 Task: Create Card Training Workshop Analytics Review in Board Competitive Intelligence Platforms and Tools to Workspace Business Valuation Services. Create Card Elderly Care Review in Board Brand Guidelines Review and Optimization to Workspace Business Valuation Services. Create Card Employee Wellness Analytics Review in Board Business Model Revenue Model Validation and Improvement to Workspace Business Valuation Services
Action: Mouse moved to (238, 189)
Screenshot: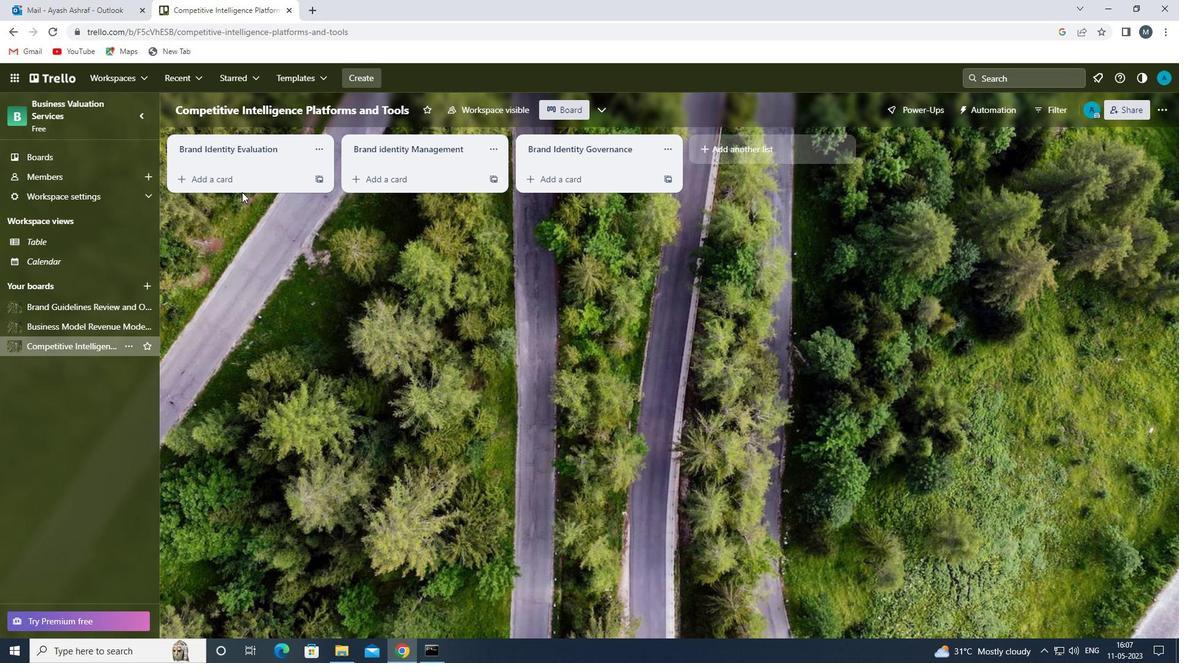 
Action: Mouse pressed left at (238, 189)
Screenshot: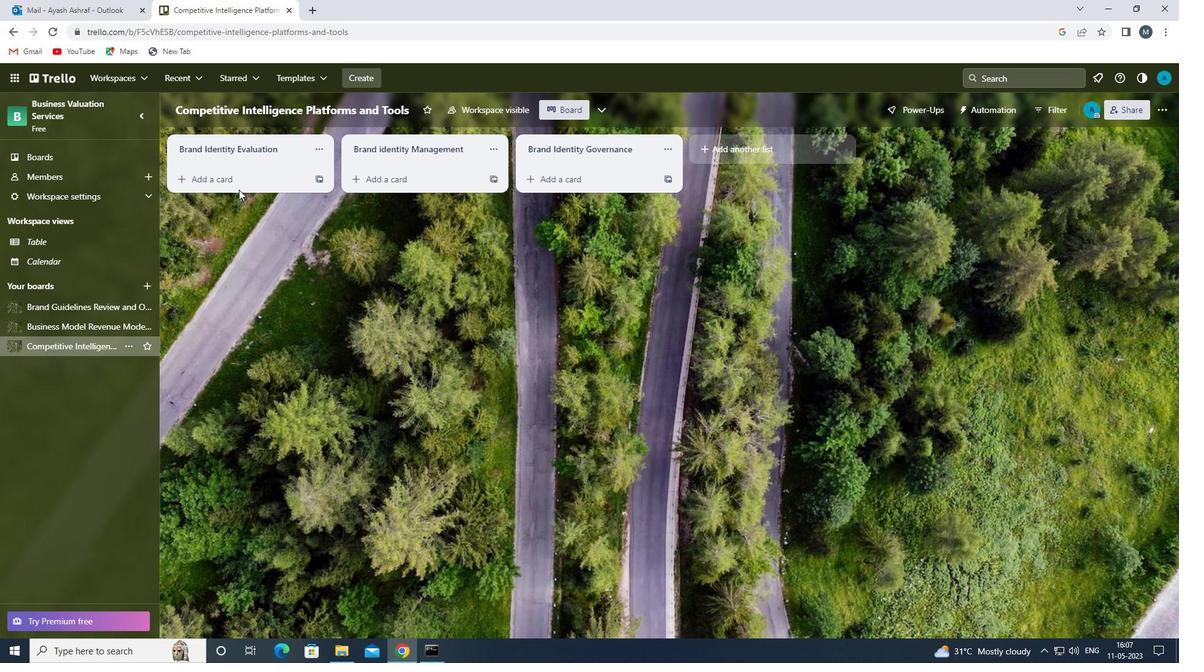 
Action: Mouse moved to (239, 184)
Screenshot: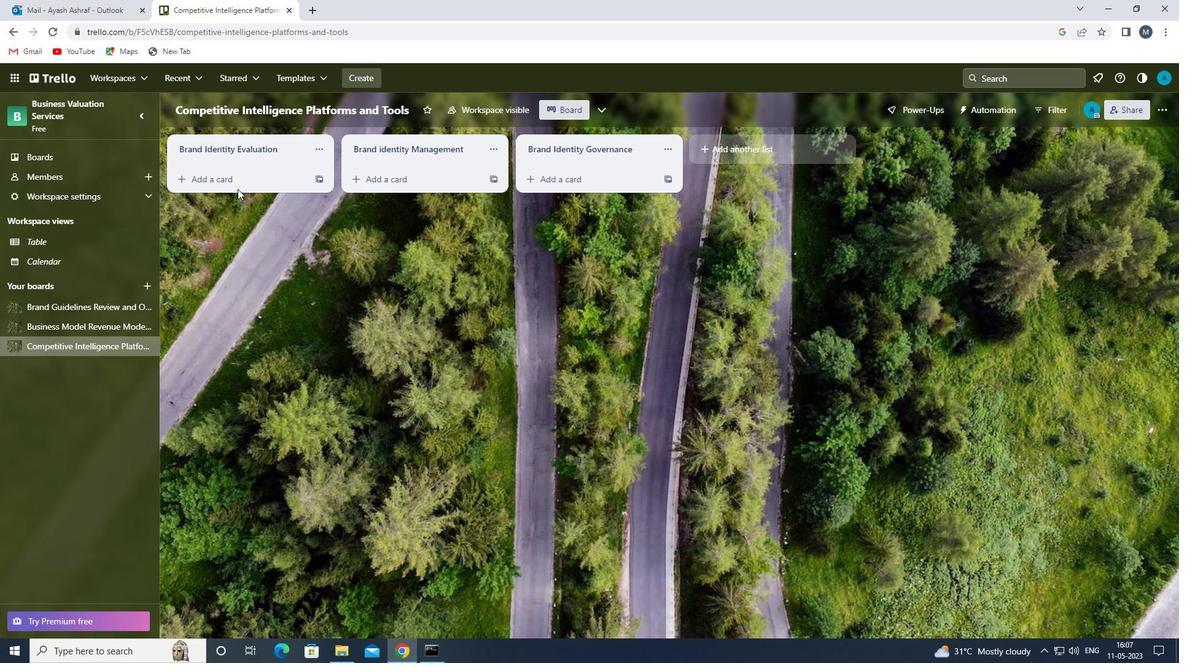 
Action: Mouse pressed left at (239, 184)
Screenshot: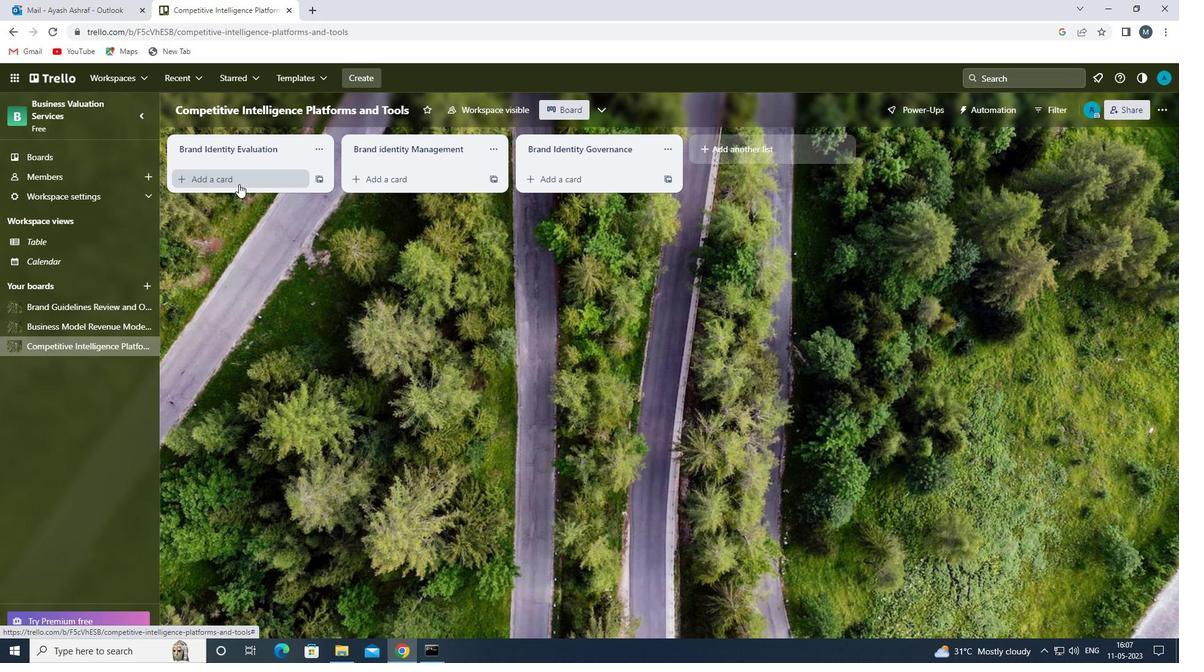 
Action: Mouse moved to (243, 187)
Screenshot: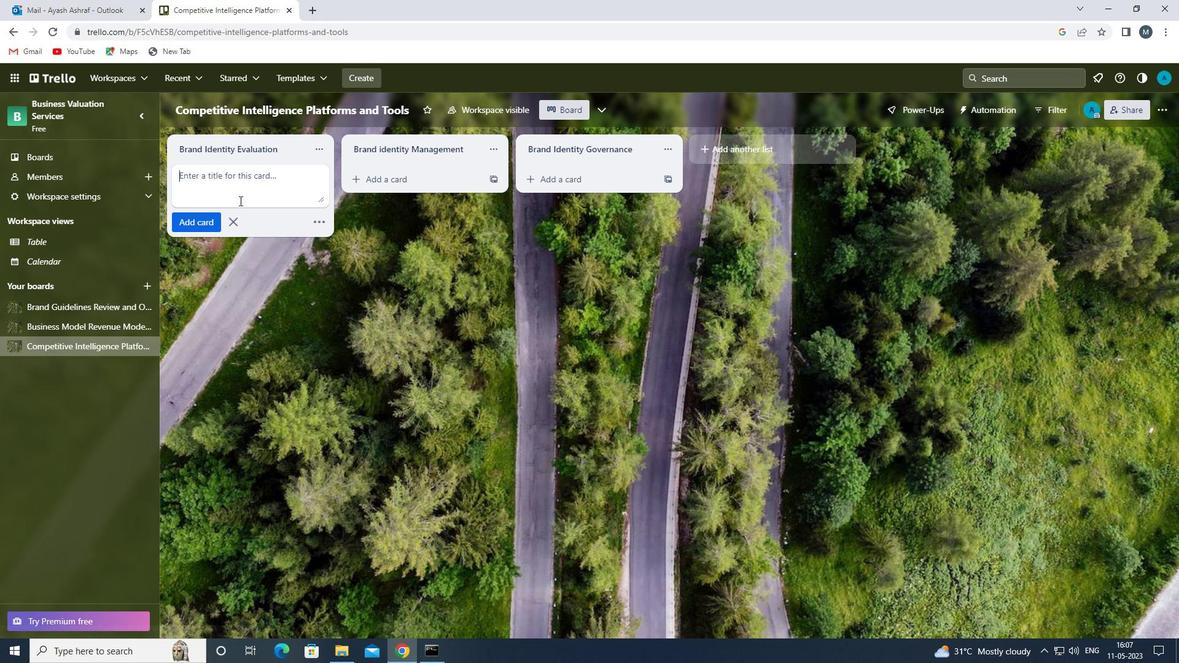
Action: Mouse pressed left at (243, 187)
Screenshot: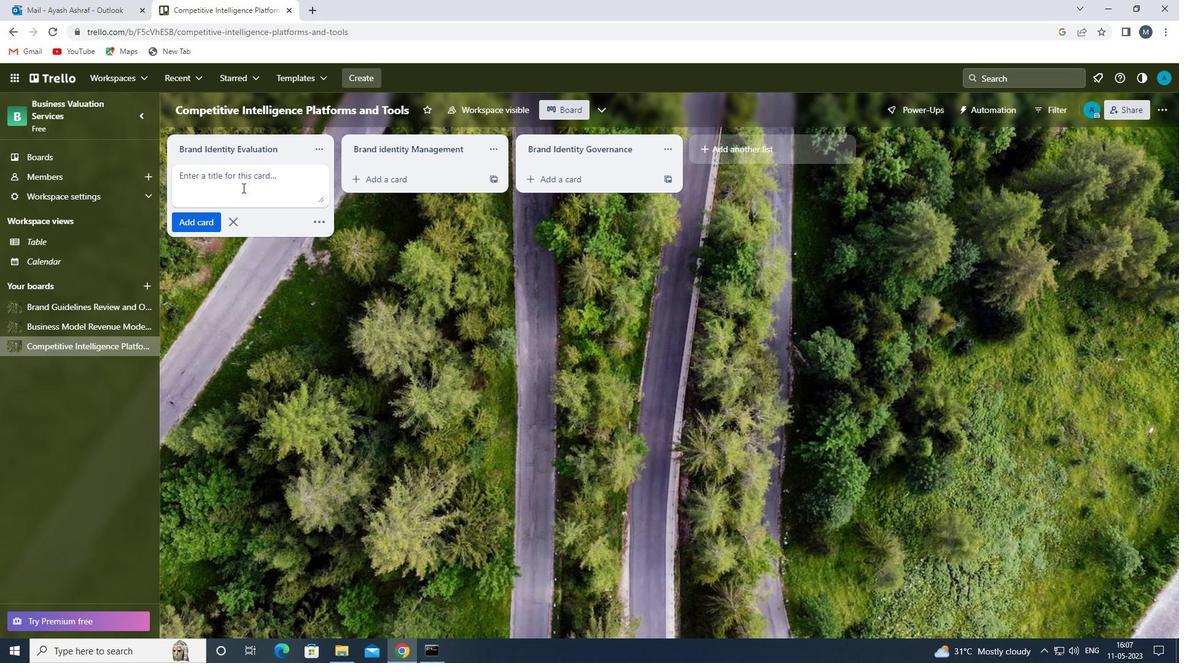 
Action: Mouse moved to (258, 214)
Screenshot: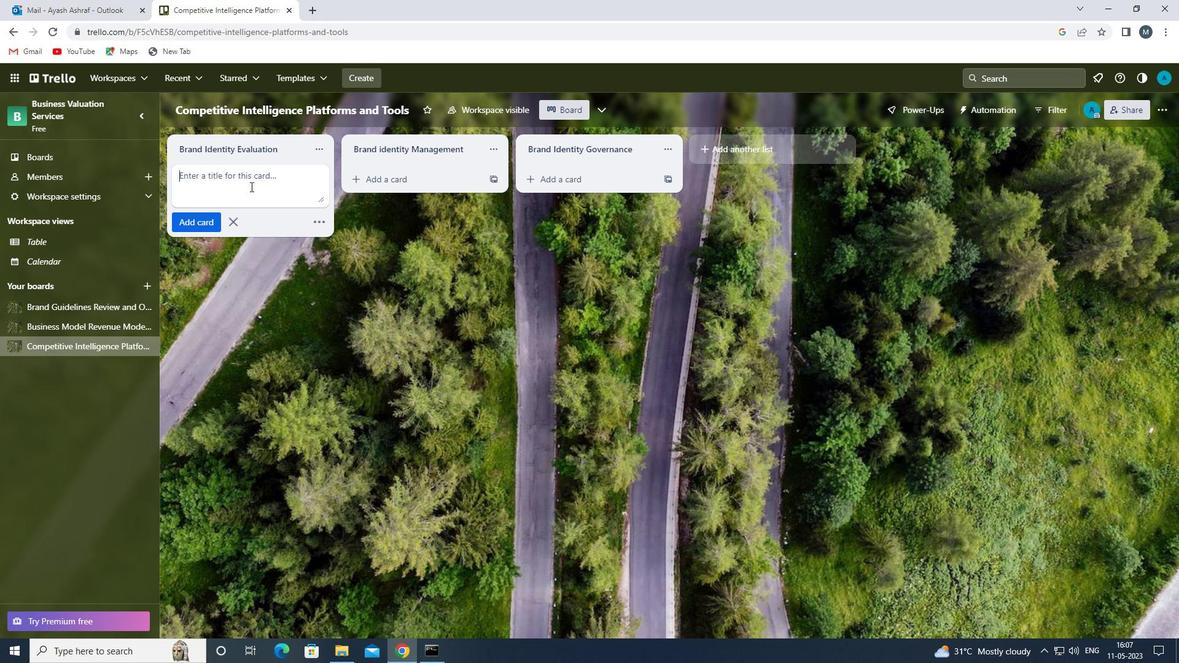 
Action: Key pressed <Key.shift>TRAINING<Key.space><Key.shift><Key.shift>WORKSHOP<Key.space><Key.shift>ANALYTICS<Key.space><Key.shift>REVIEW
Screenshot: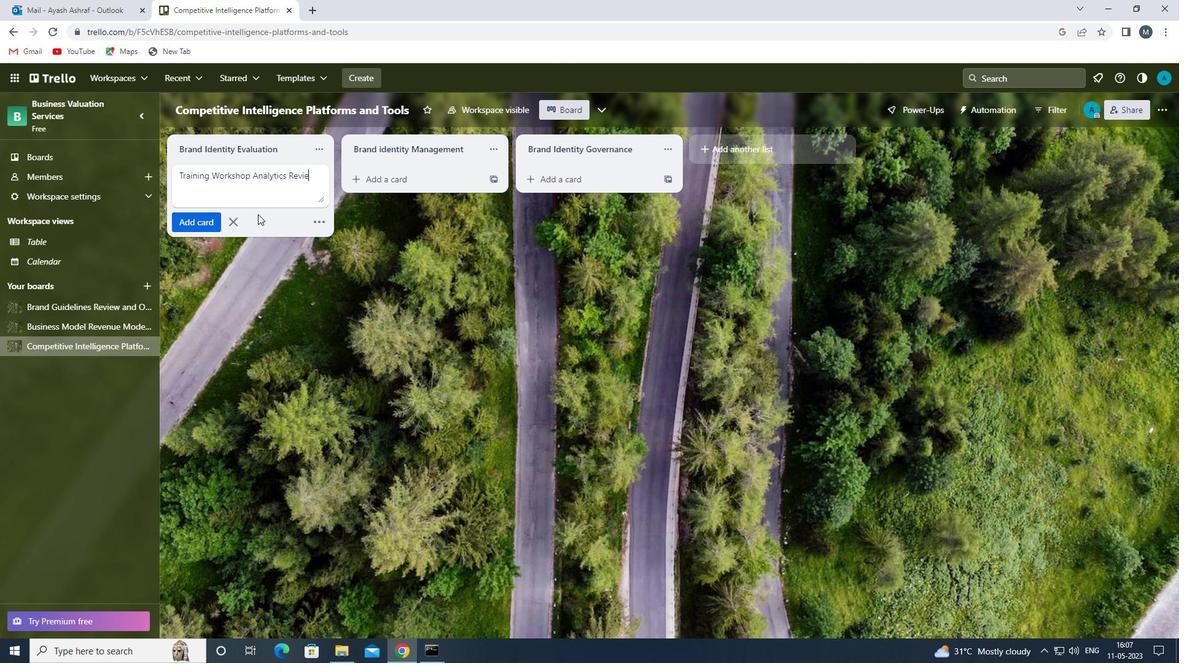 
Action: Mouse moved to (193, 217)
Screenshot: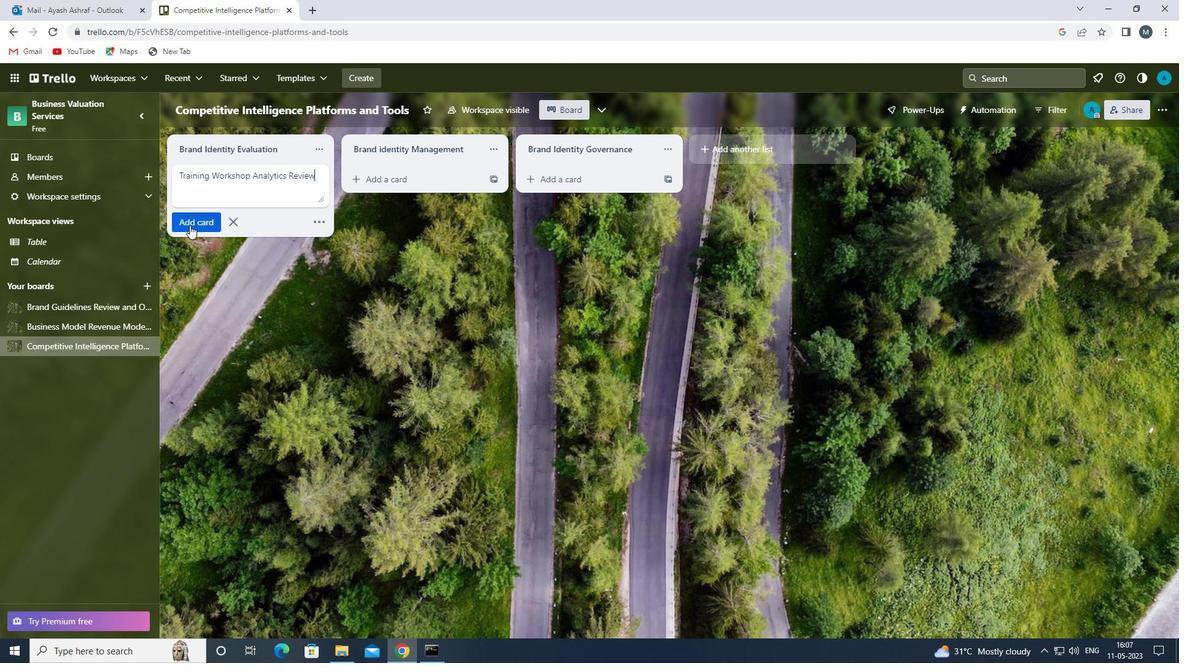 
Action: Mouse pressed left at (193, 217)
Screenshot: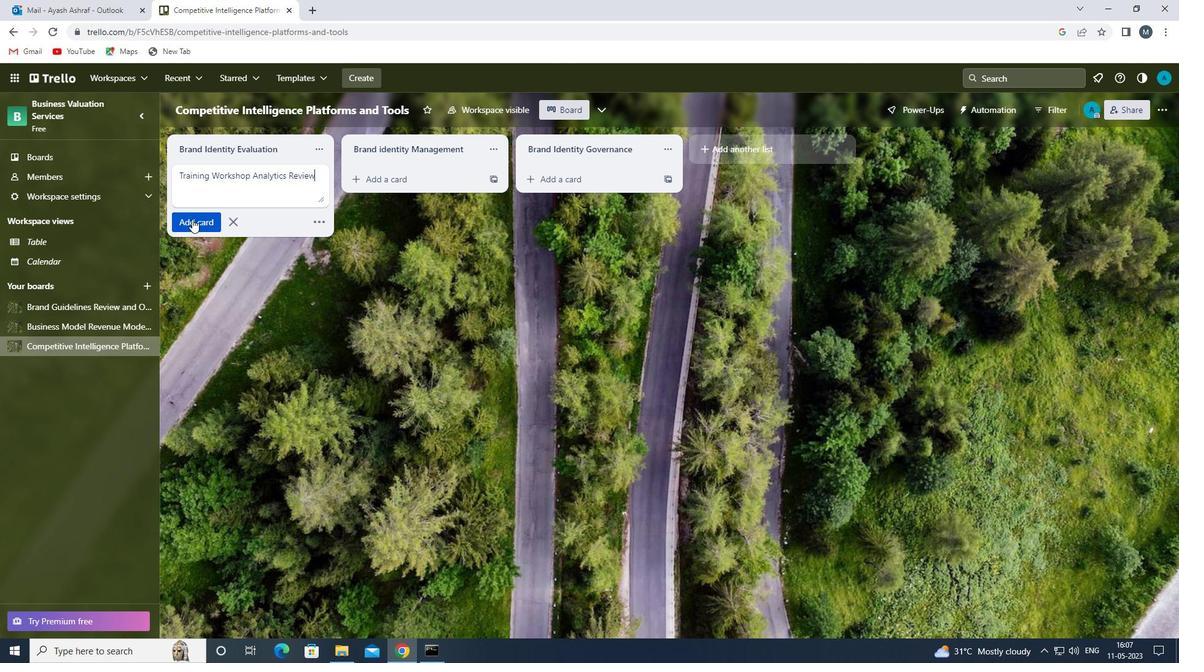 
Action: Mouse moved to (228, 251)
Screenshot: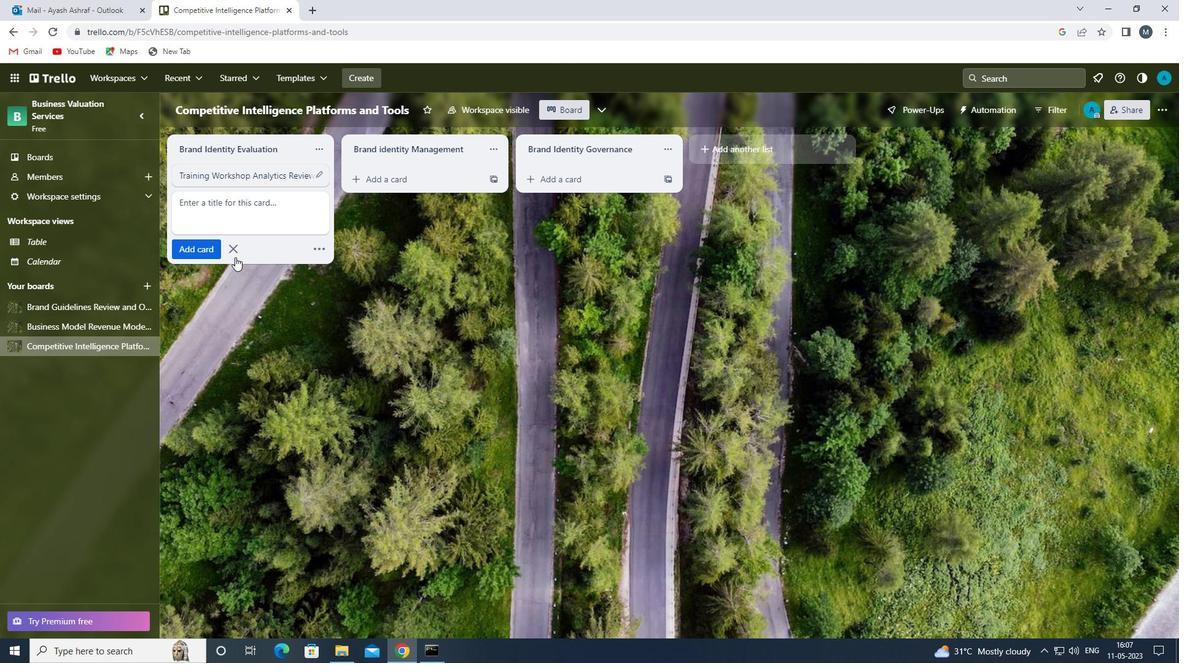 
Action: Mouse pressed left at (228, 251)
Screenshot: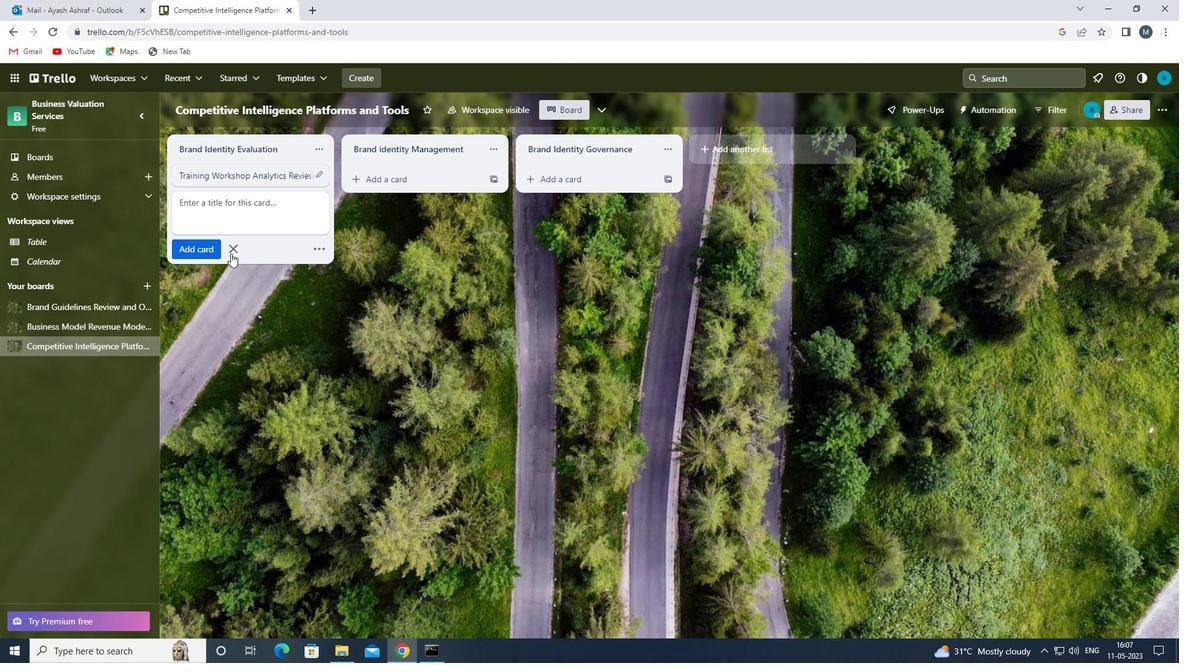 
Action: Mouse moved to (86, 307)
Screenshot: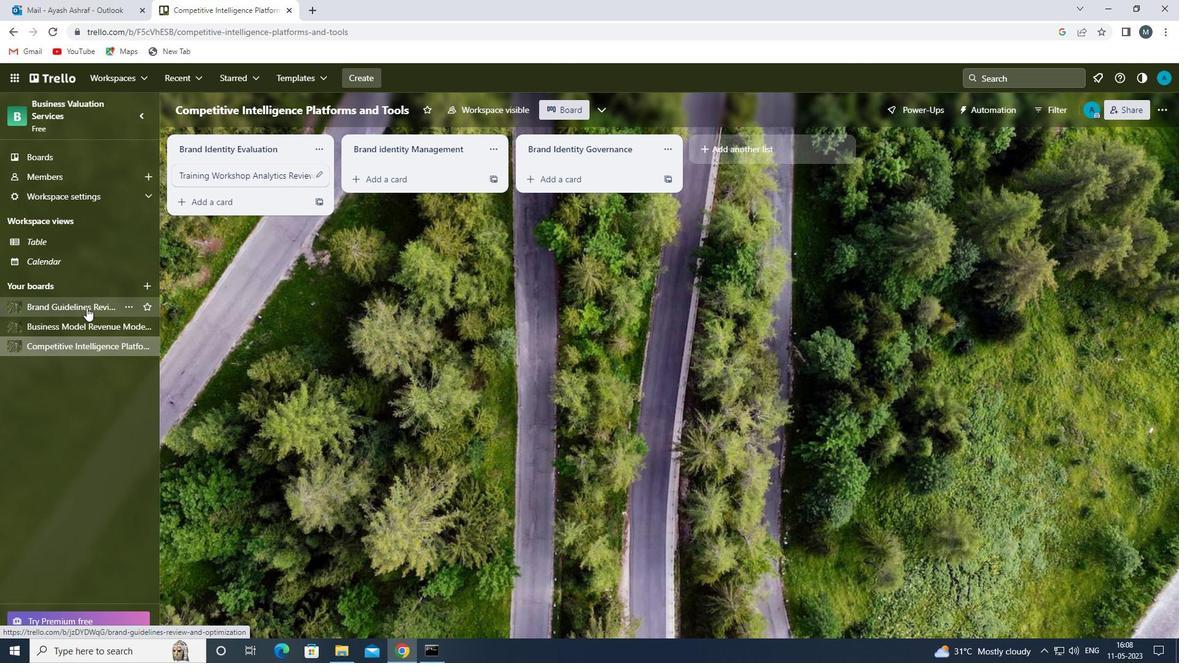 
Action: Mouse pressed left at (86, 307)
Screenshot: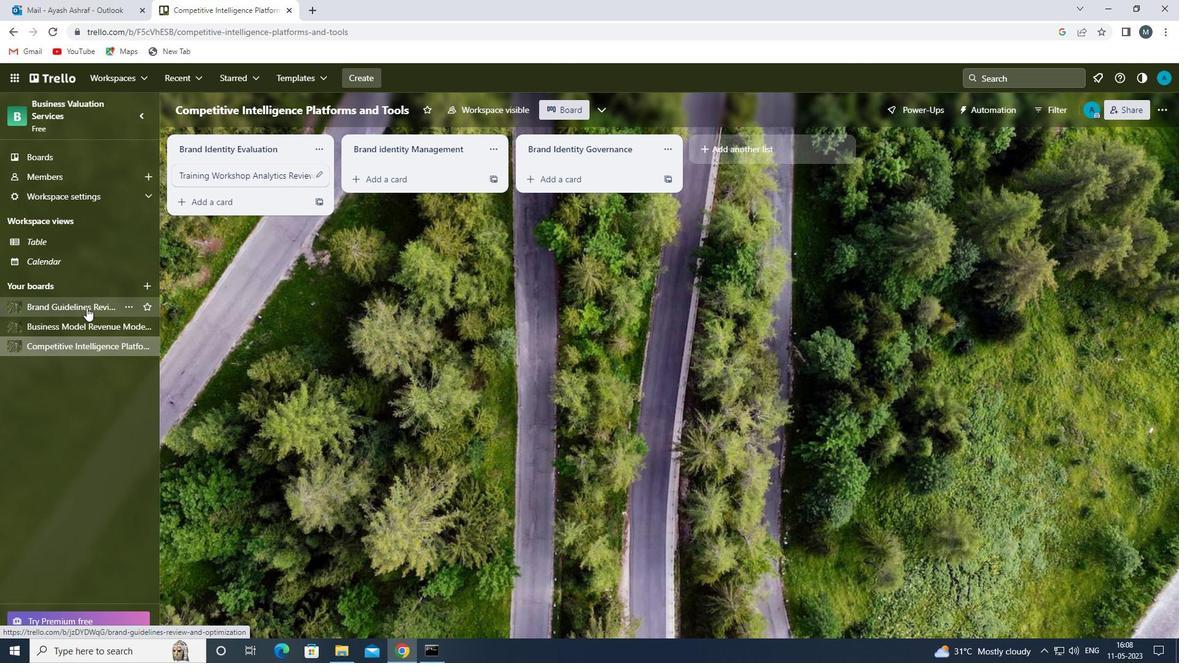 
Action: Mouse moved to (221, 184)
Screenshot: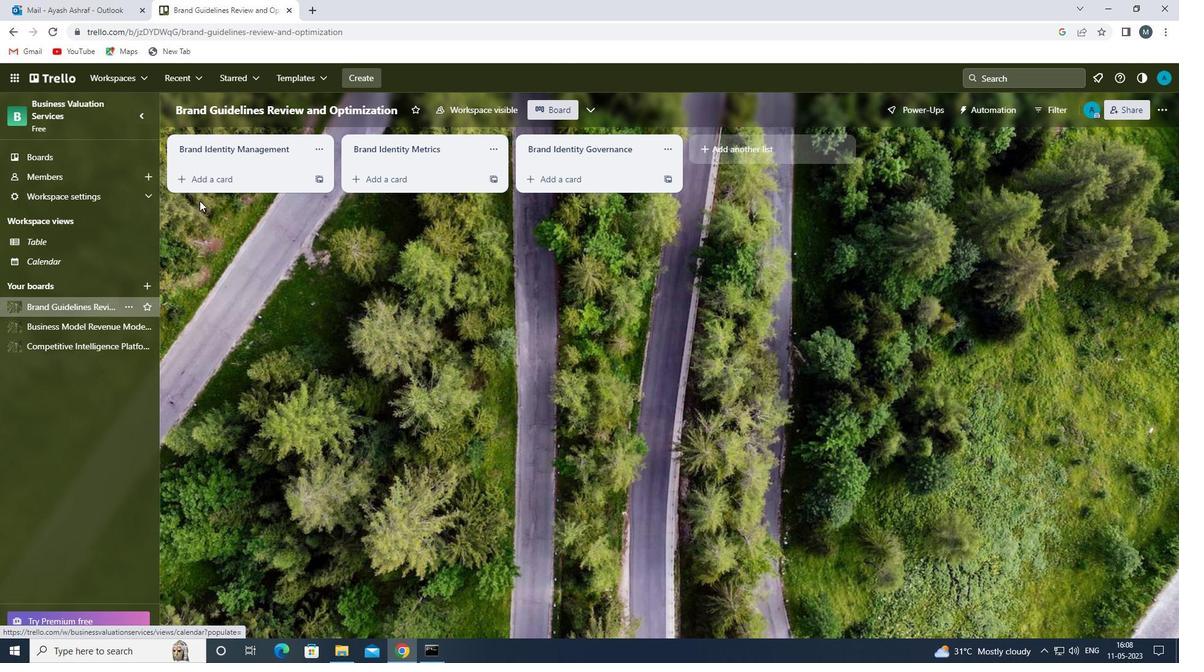 
Action: Mouse pressed left at (221, 184)
Screenshot: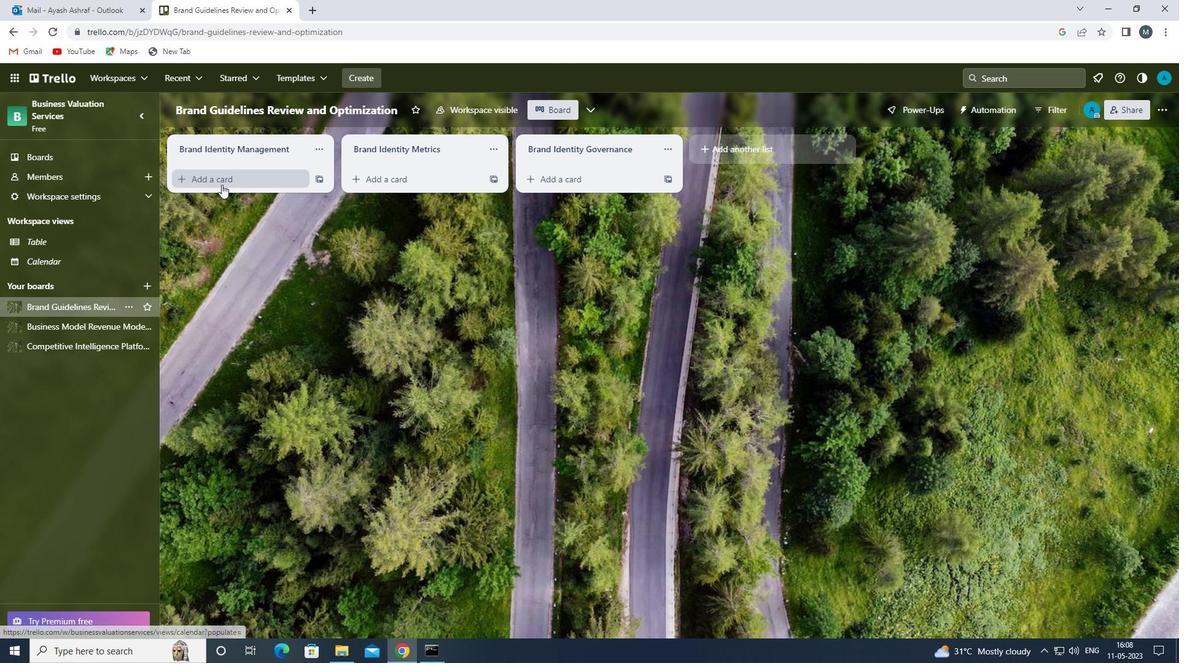 
Action: Mouse moved to (224, 184)
Screenshot: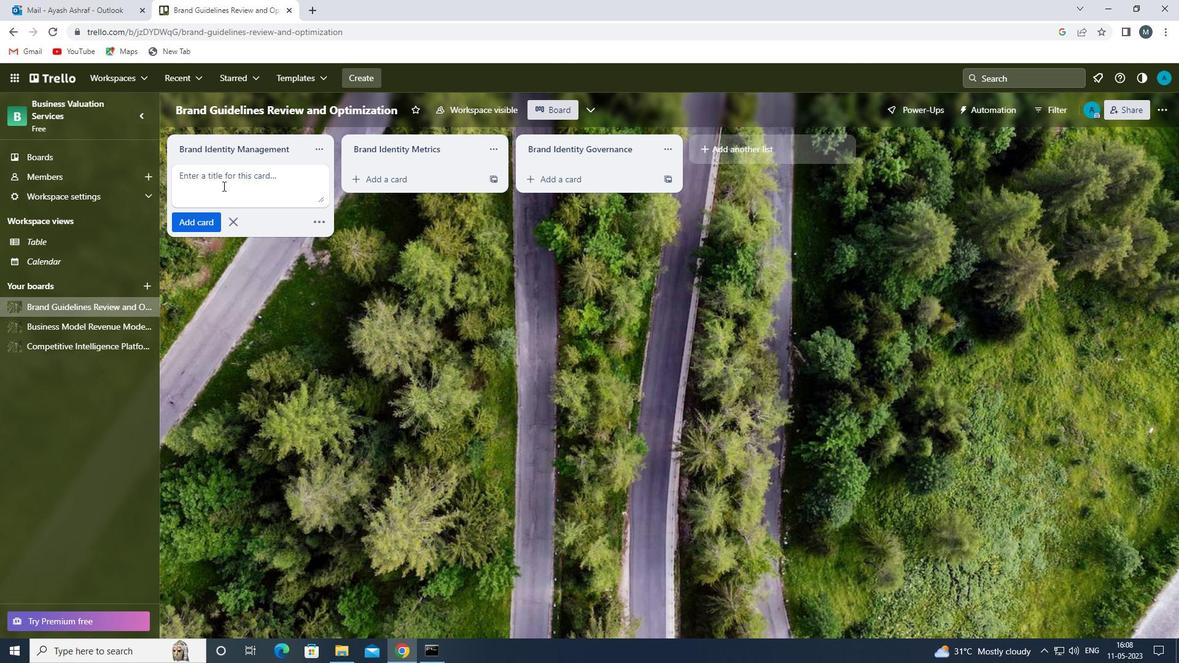 
Action: Mouse pressed left at (224, 184)
Screenshot: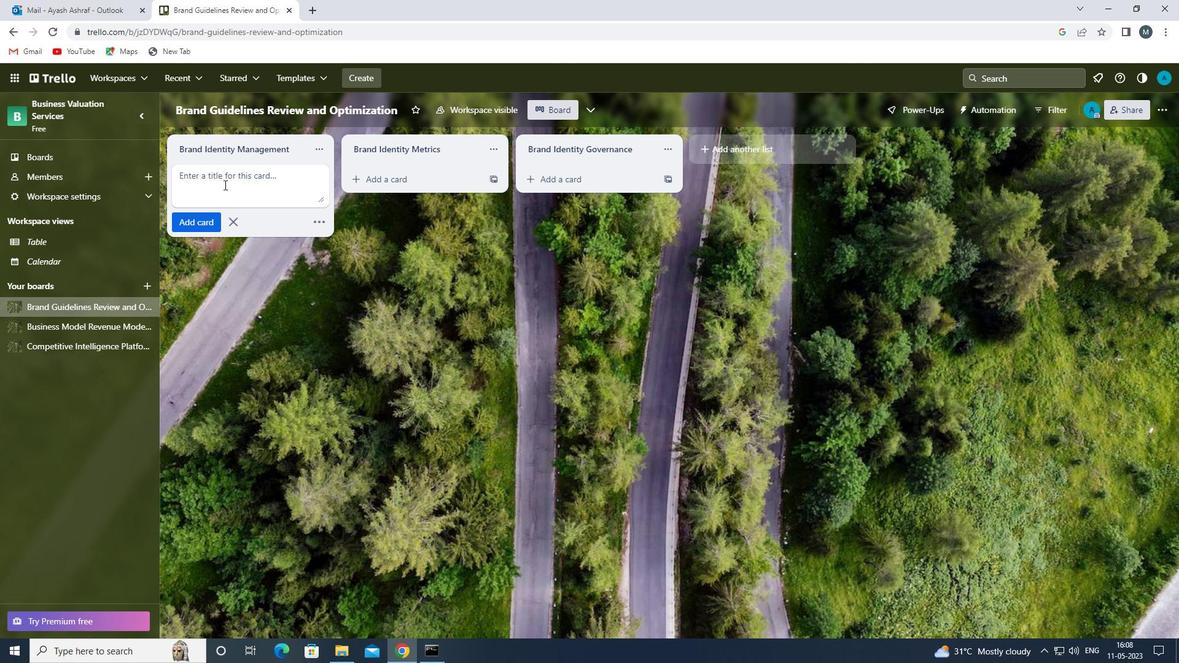 
Action: Key pressed <Key.shift>ELDERLY<Key.space><Key.shift>CARE<Key.space><Key.shift>RE<Key.backspace><Key.backspace><Key.shift>REVIEW
Screenshot: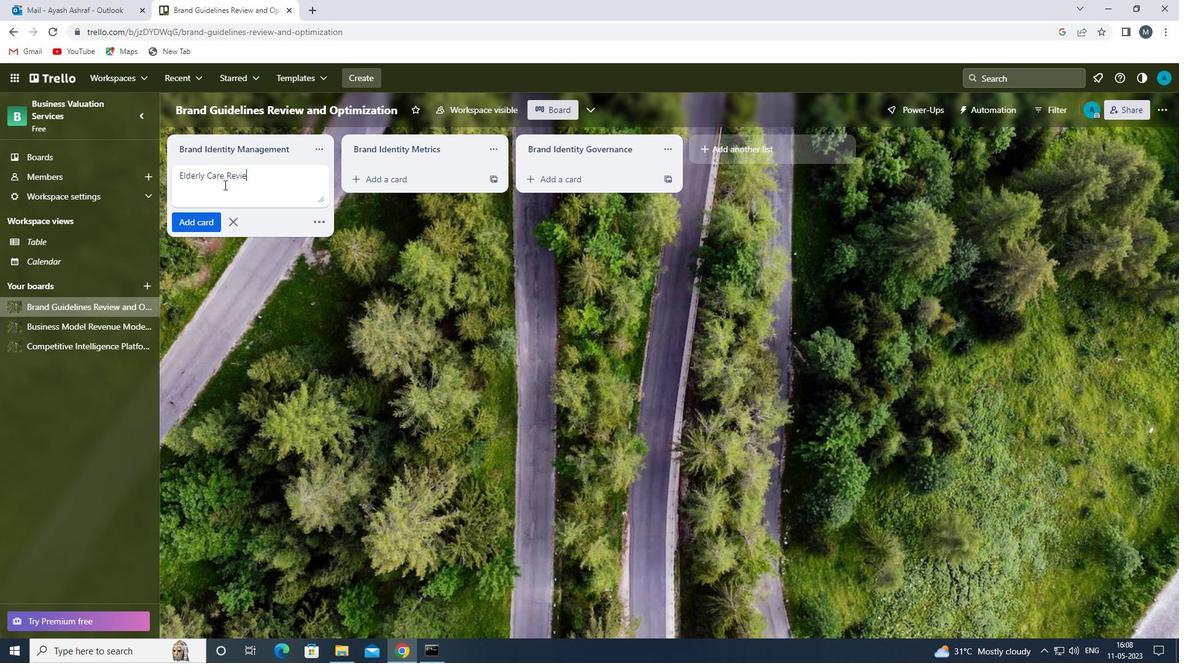 
Action: Mouse moved to (198, 221)
Screenshot: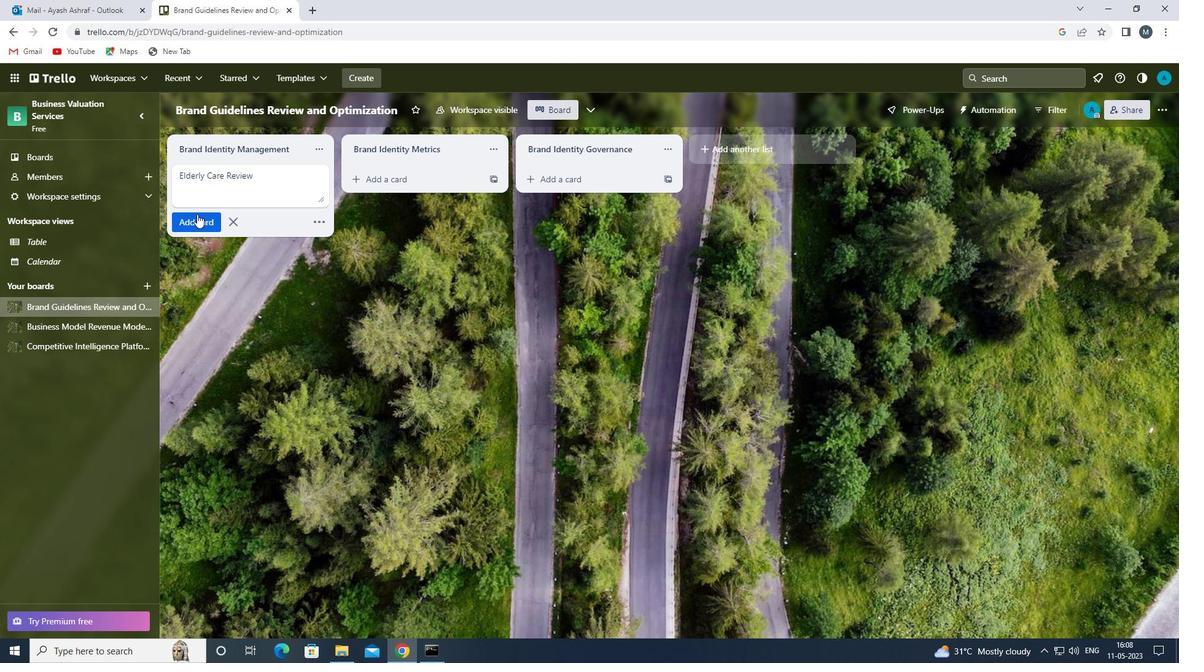 
Action: Mouse pressed left at (198, 221)
Screenshot: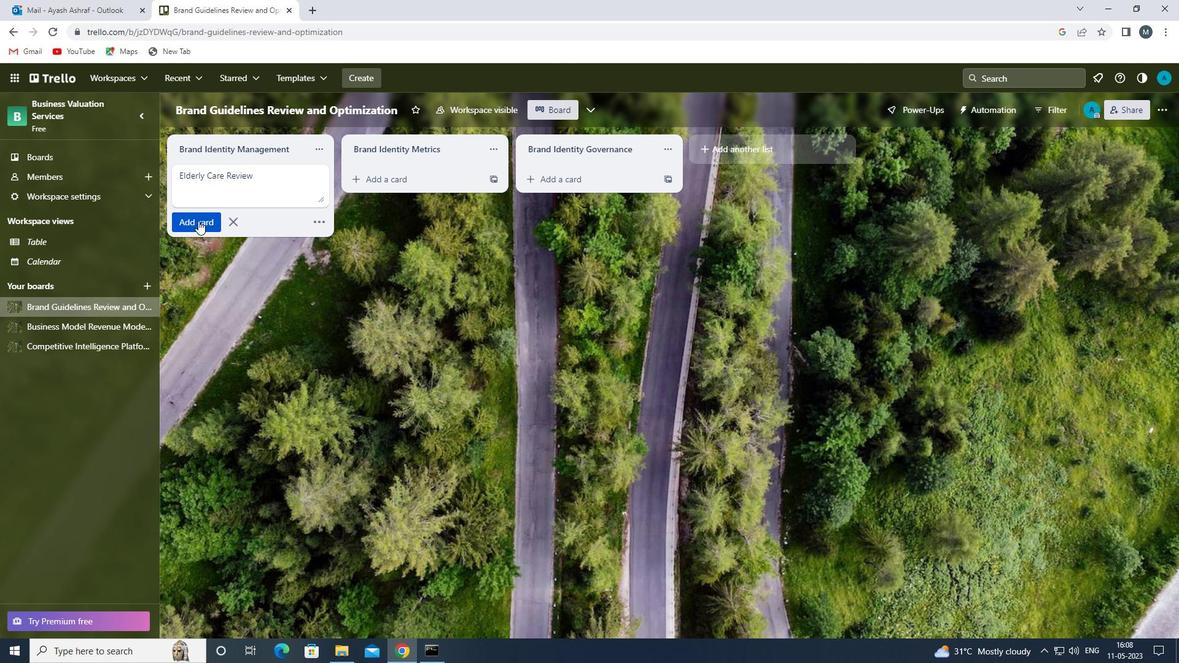 
Action: Mouse moved to (281, 293)
Screenshot: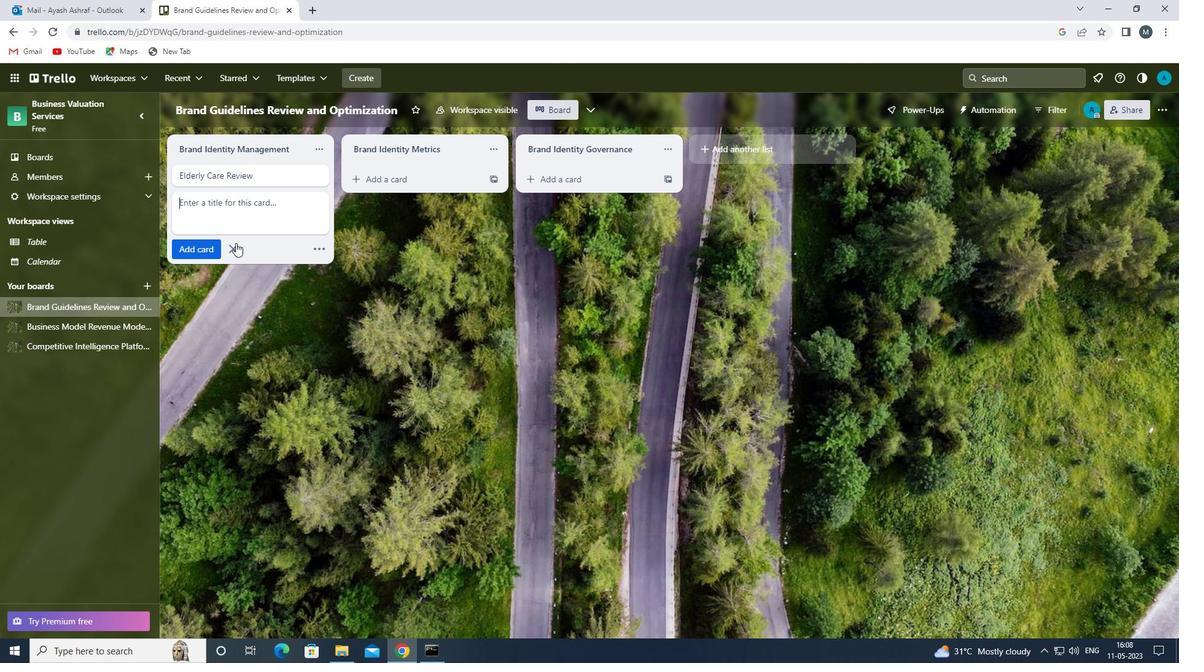 
Action: Mouse pressed left at (281, 293)
Screenshot: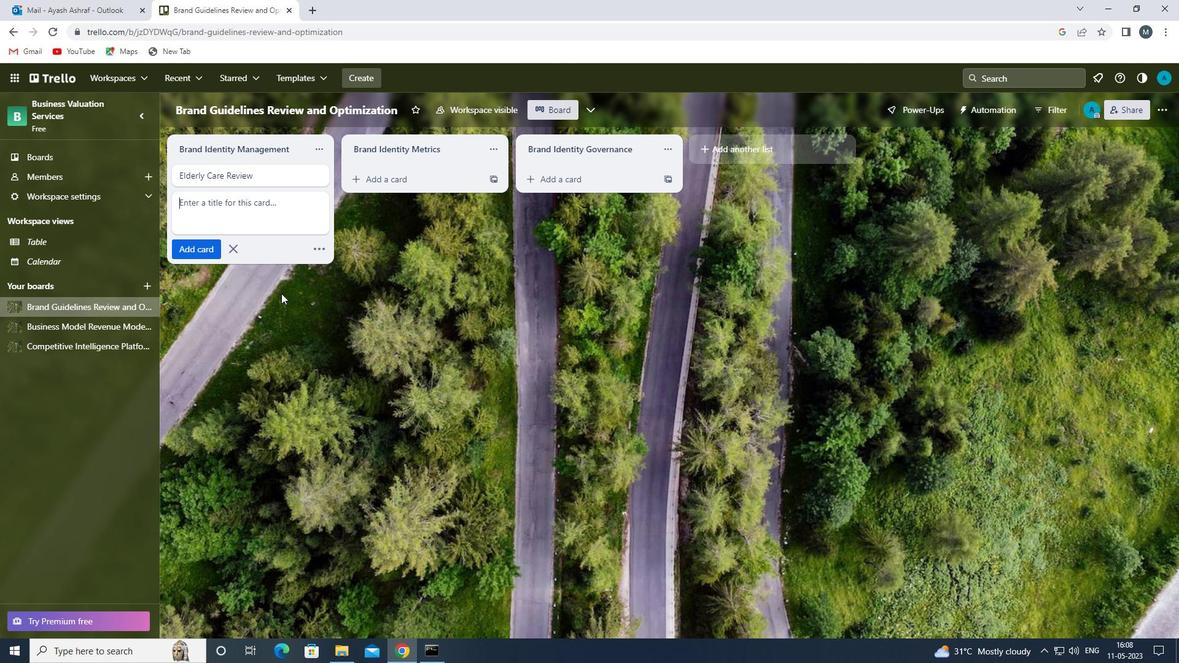 
Action: Mouse moved to (90, 329)
Screenshot: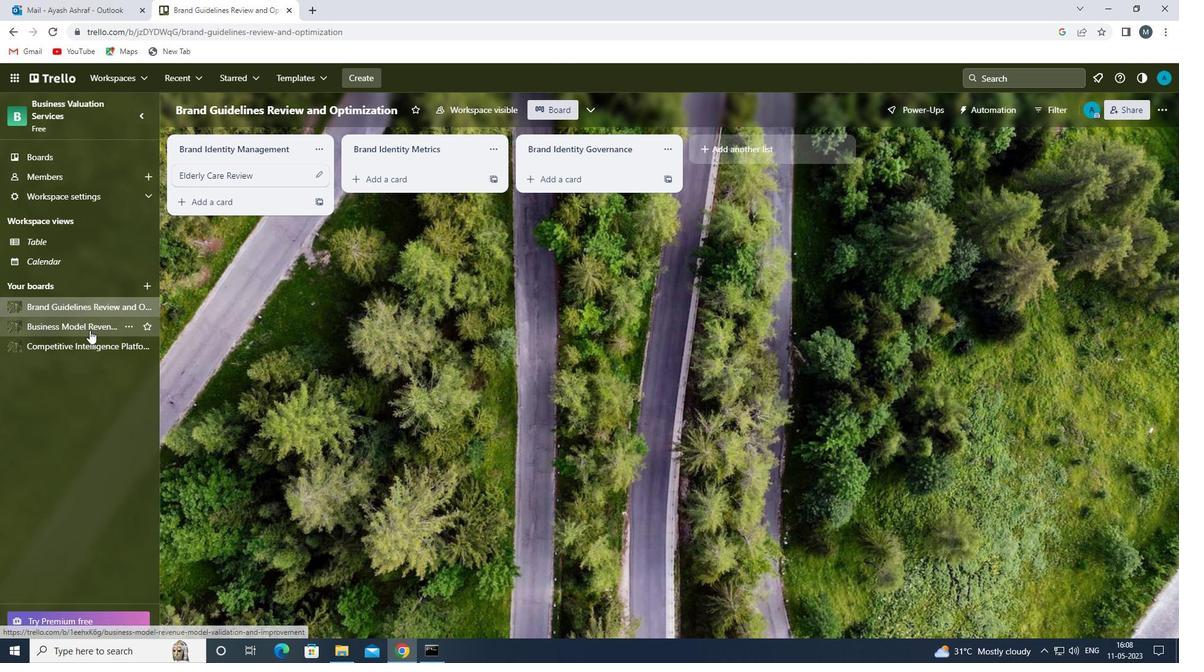 
Action: Mouse pressed left at (90, 329)
Screenshot: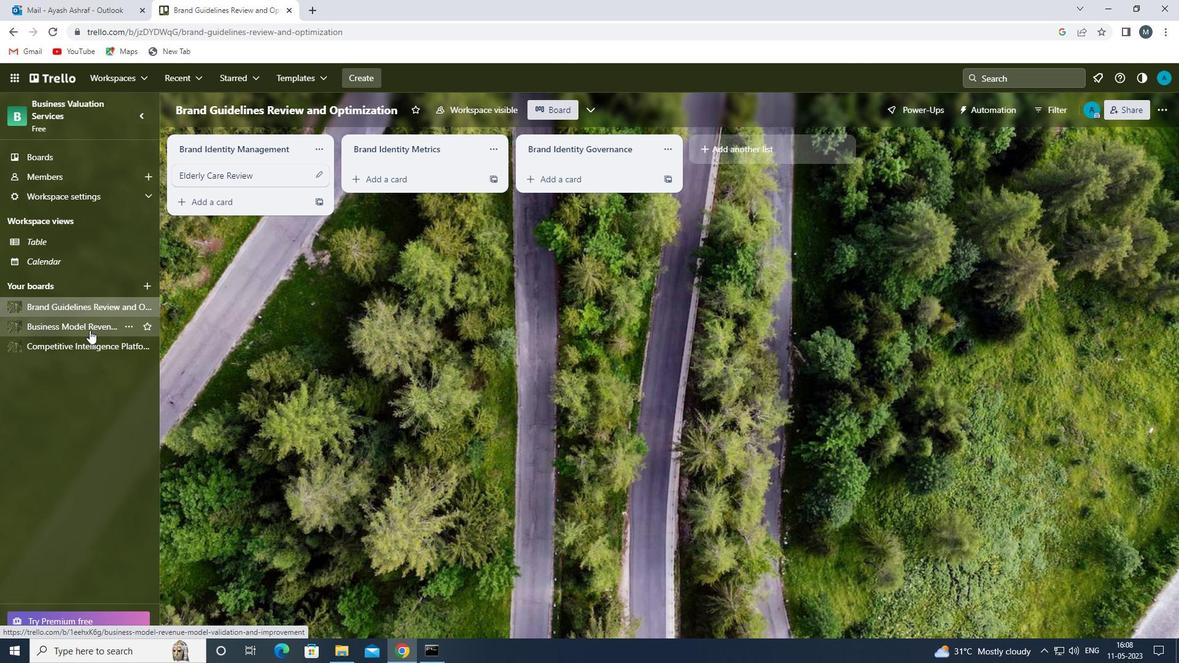 
Action: Mouse moved to (240, 186)
Screenshot: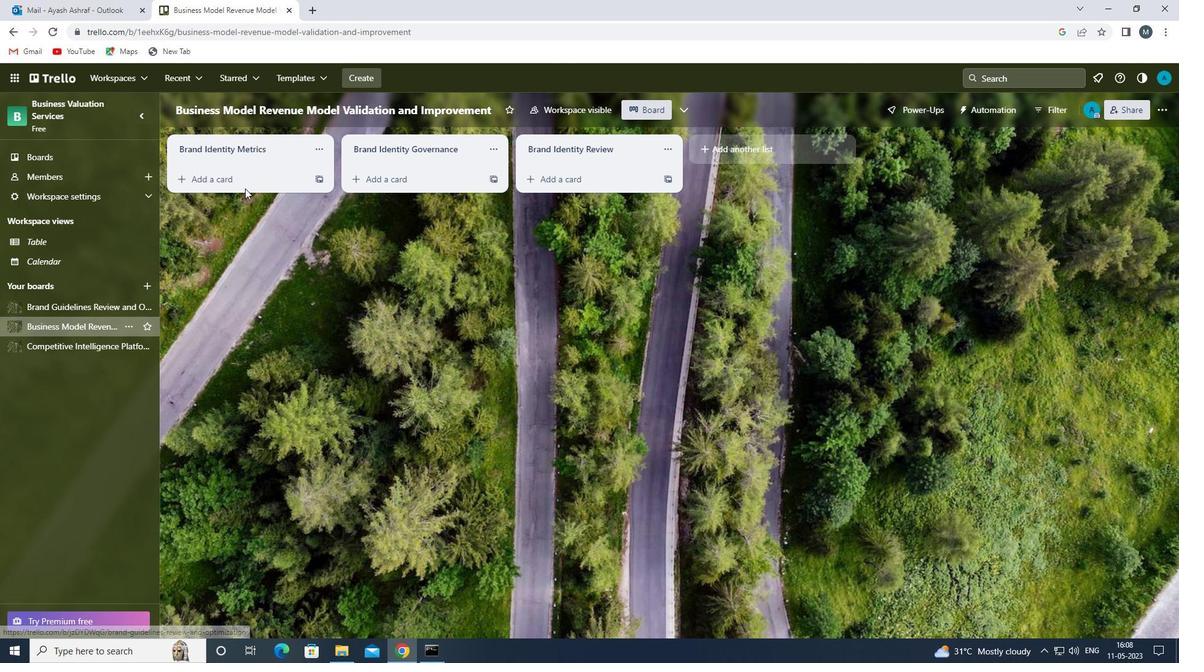 
Action: Mouse pressed left at (240, 186)
Screenshot: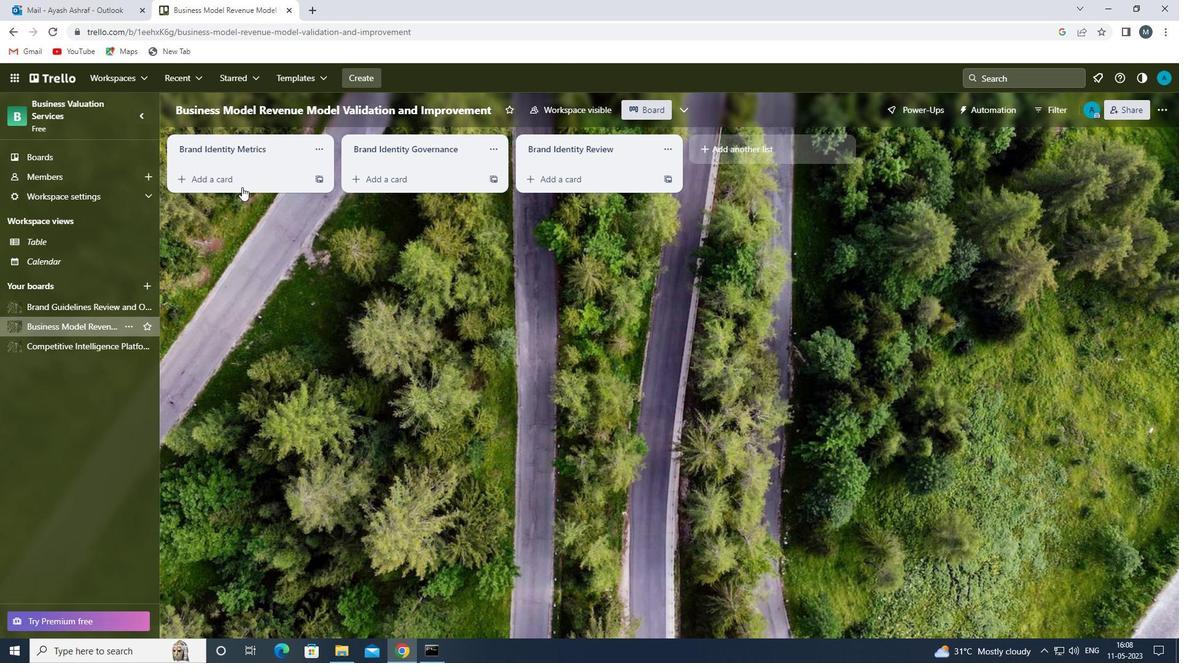 
Action: Mouse moved to (245, 179)
Screenshot: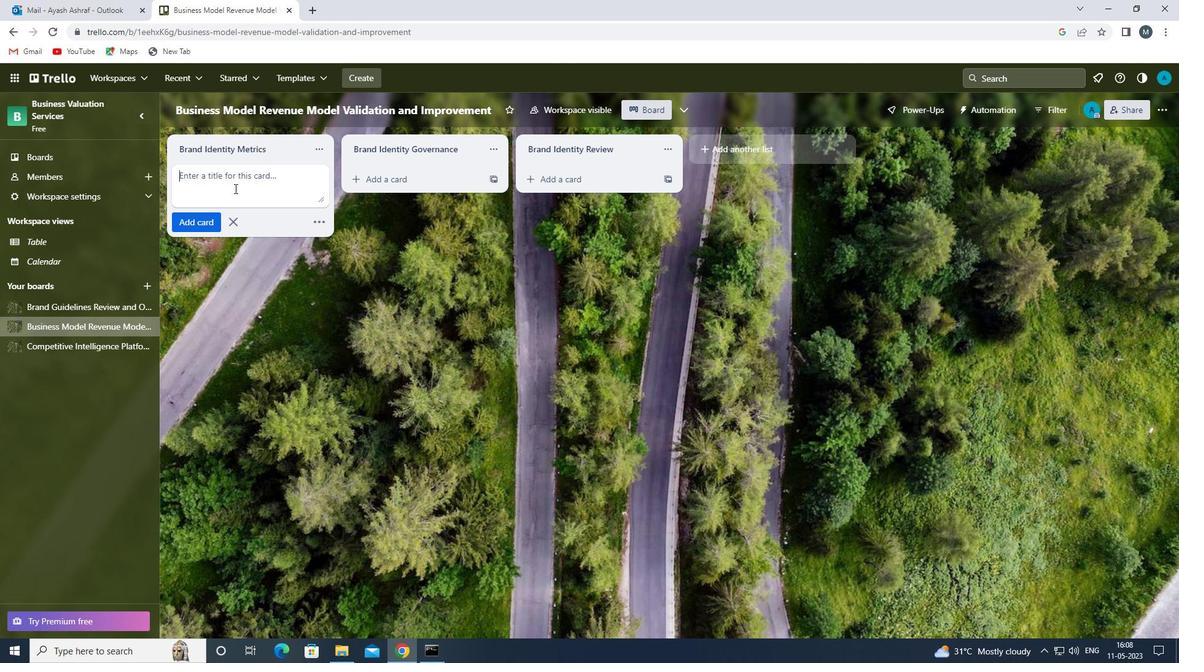 
Action: Mouse pressed left at (245, 179)
Screenshot: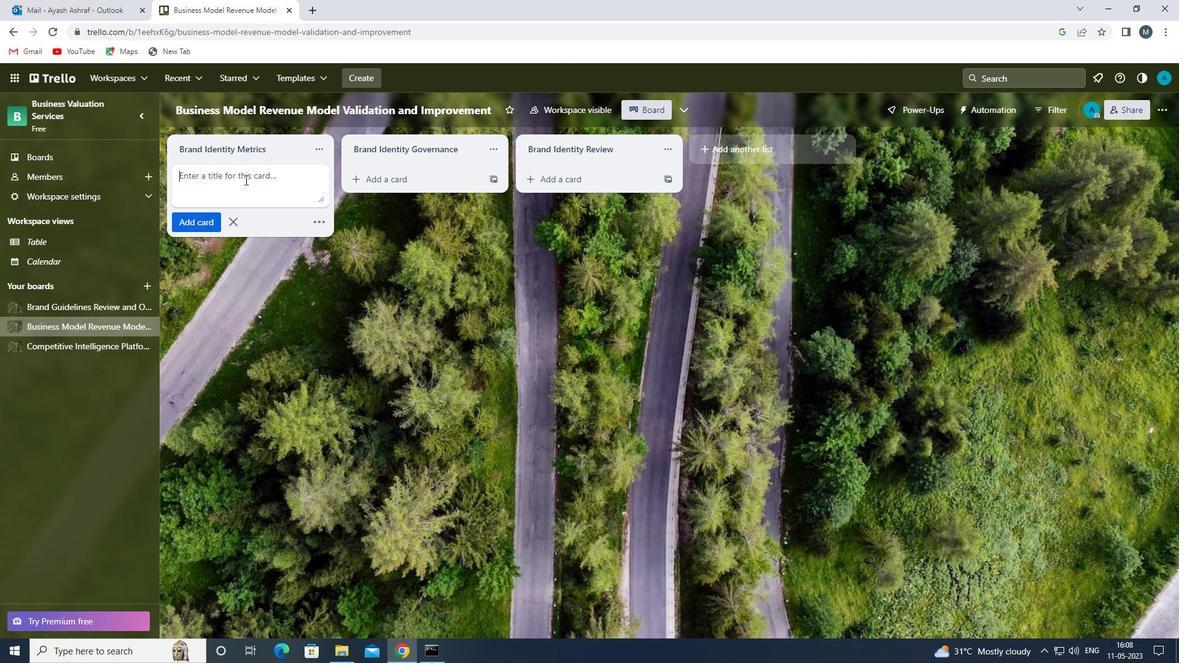 
Action: Mouse moved to (248, 178)
Screenshot: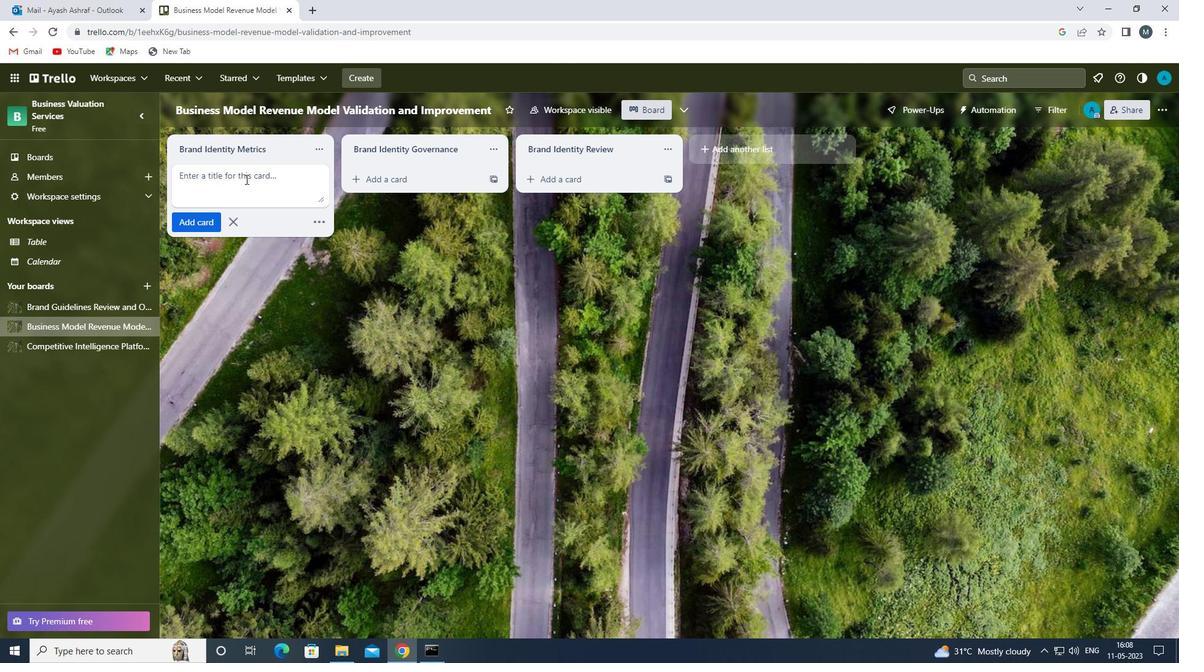 
Action: Key pressed <Key.shift><Key.shift><Key.shift><Key.shift><Key.shift>EMPLOYEE<Key.space><Key.shift><Key.shift>WELLNESS<Key.space><Key.shift>ANALYTICS<Key.space><Key.shift>REVIEW<Key.space>
Screenshot: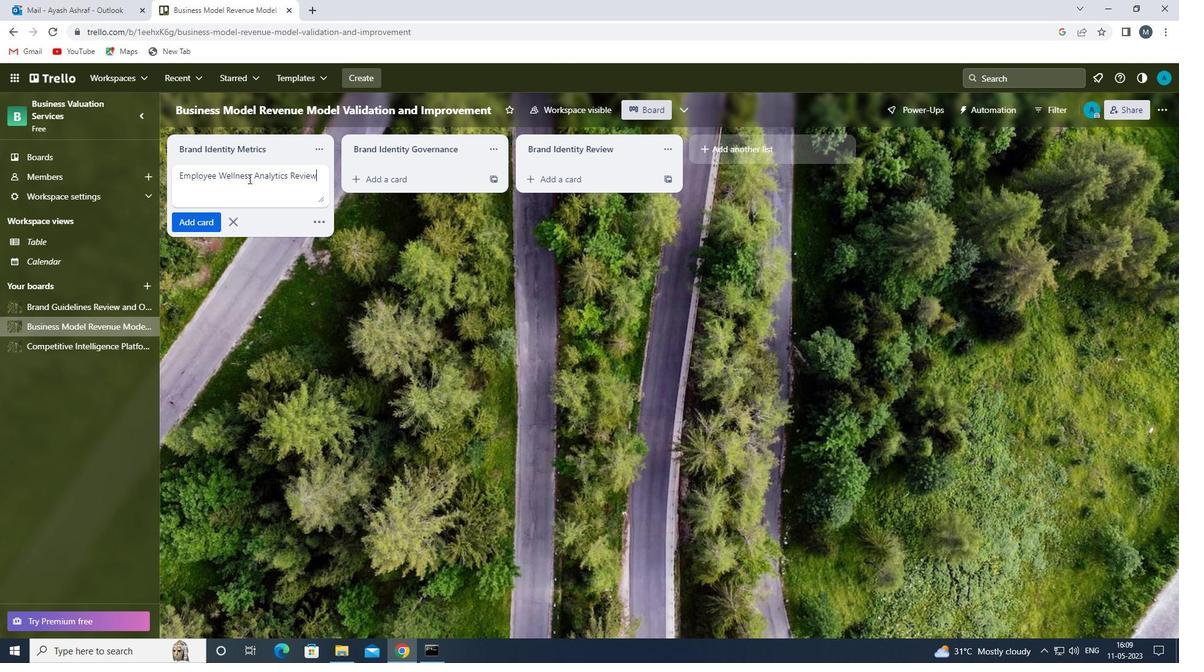 
Action: Mouse moved to (195, 224)
Screenshot: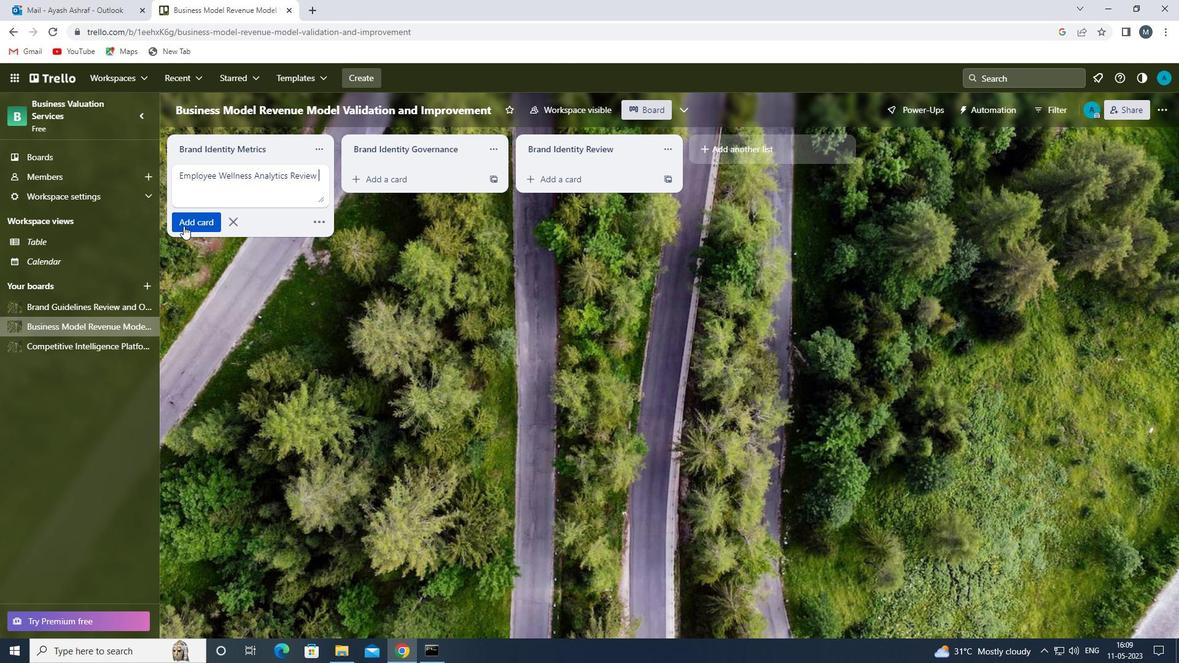 
Action: Mouse pressed left at (195, 224)
Screenshot: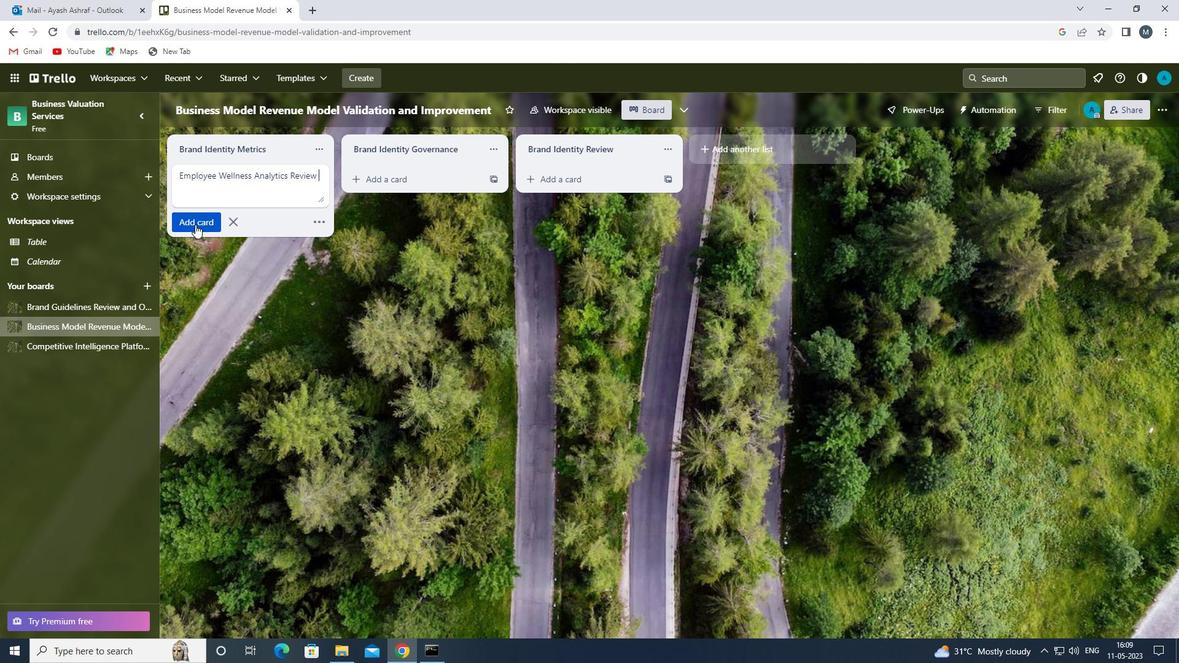 
Action: Mouse moved to (245, 306)
Screenshot: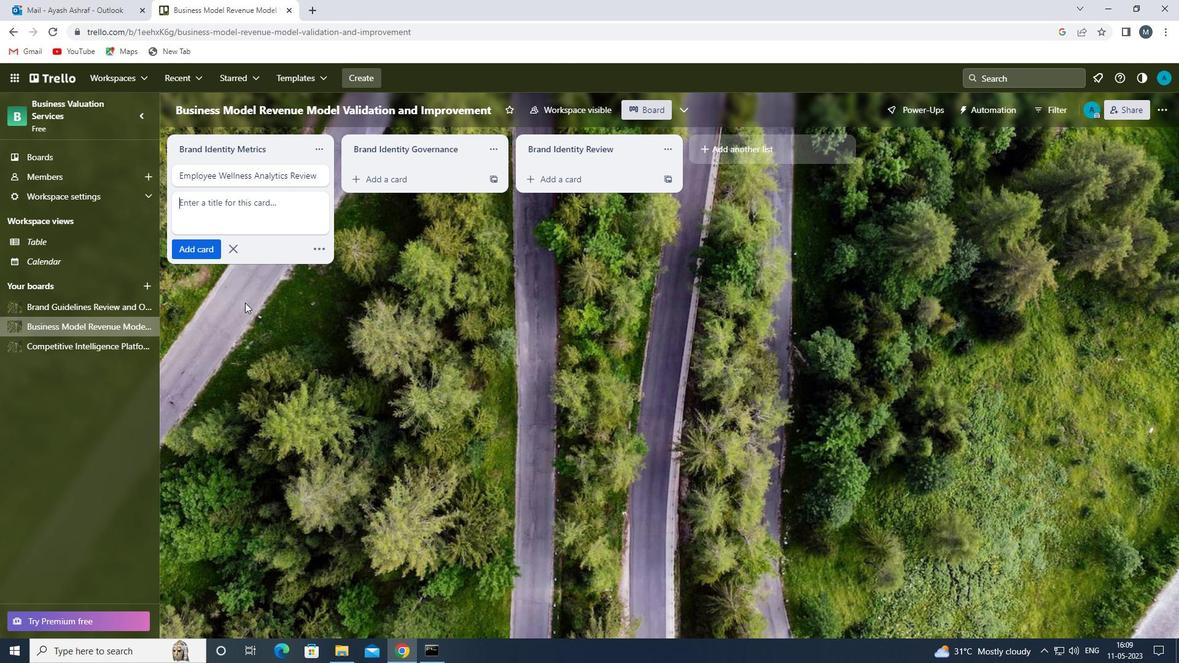 
Action: Mouse pressed left at (245, 306)
Screenshot: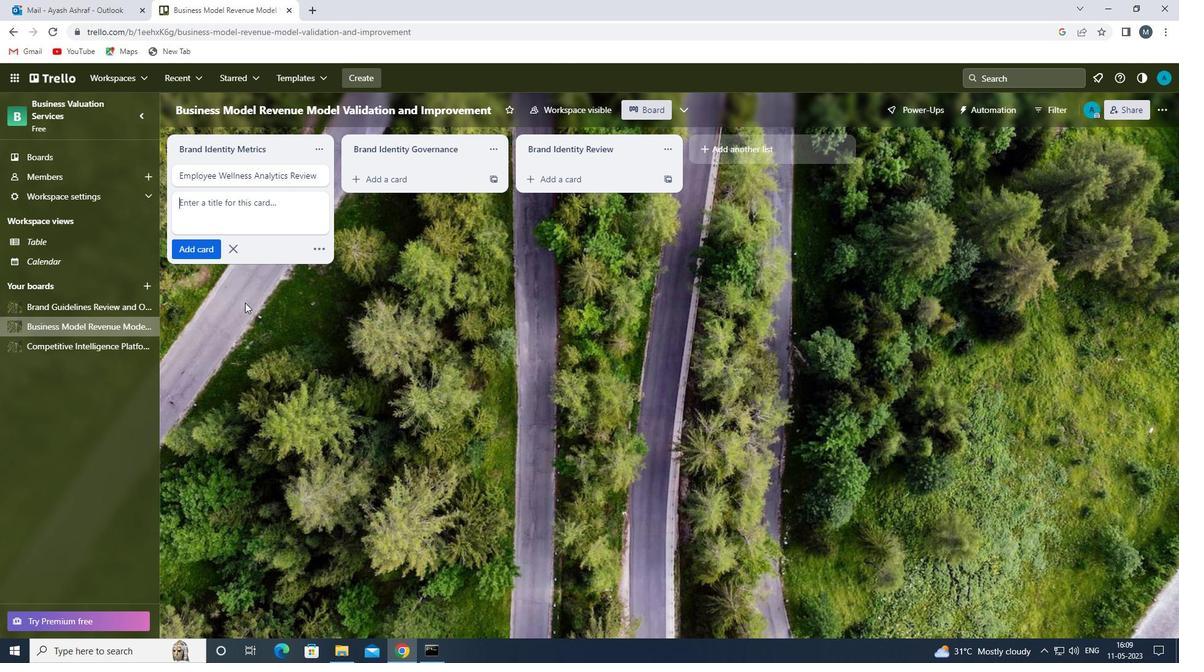 
Action: Mouse moved to (248, 304)
Screenshot: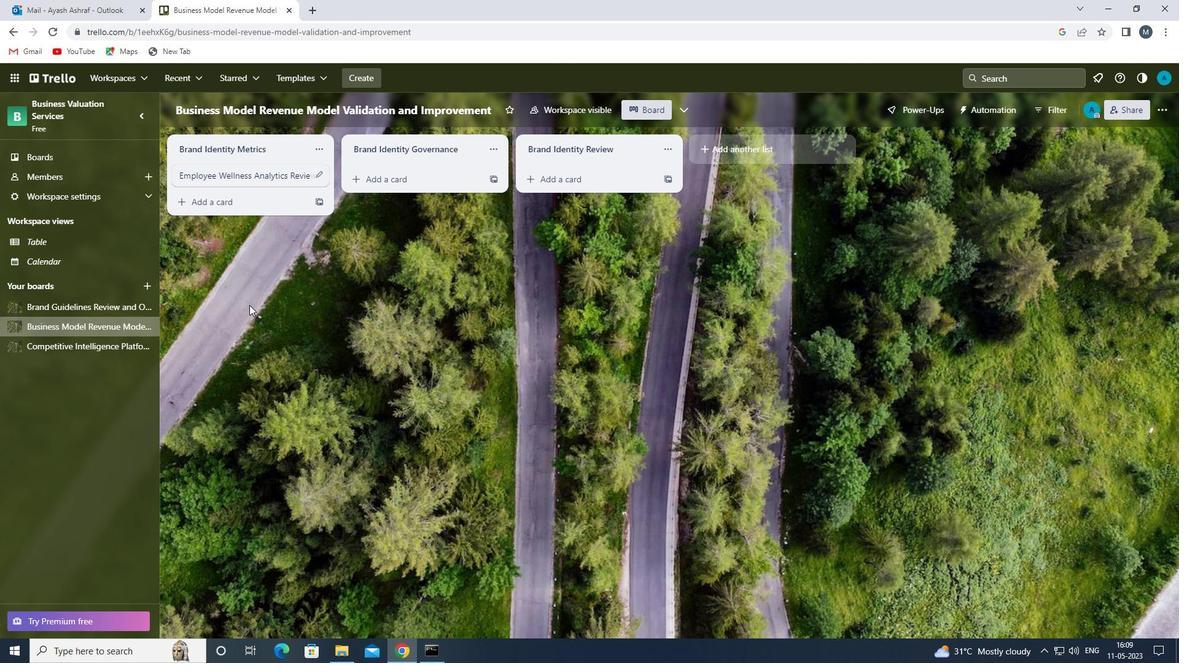 
